 Task: Add Alba Botanica Sheer Mineral Face Fragrance Free Sunscreen Lotion SPF50 to the cart.
Action: Mouse moved to (292, 141)
Screenshot: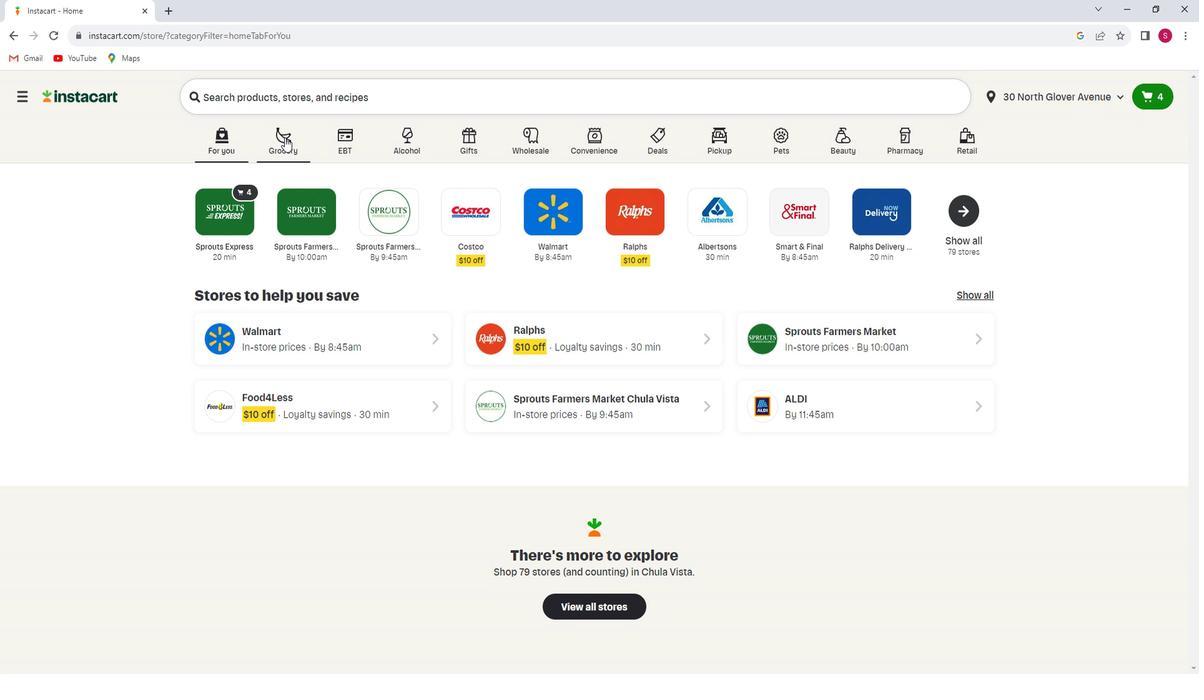 
Action: Mouse pressed left at (292, 141)
Screenshot: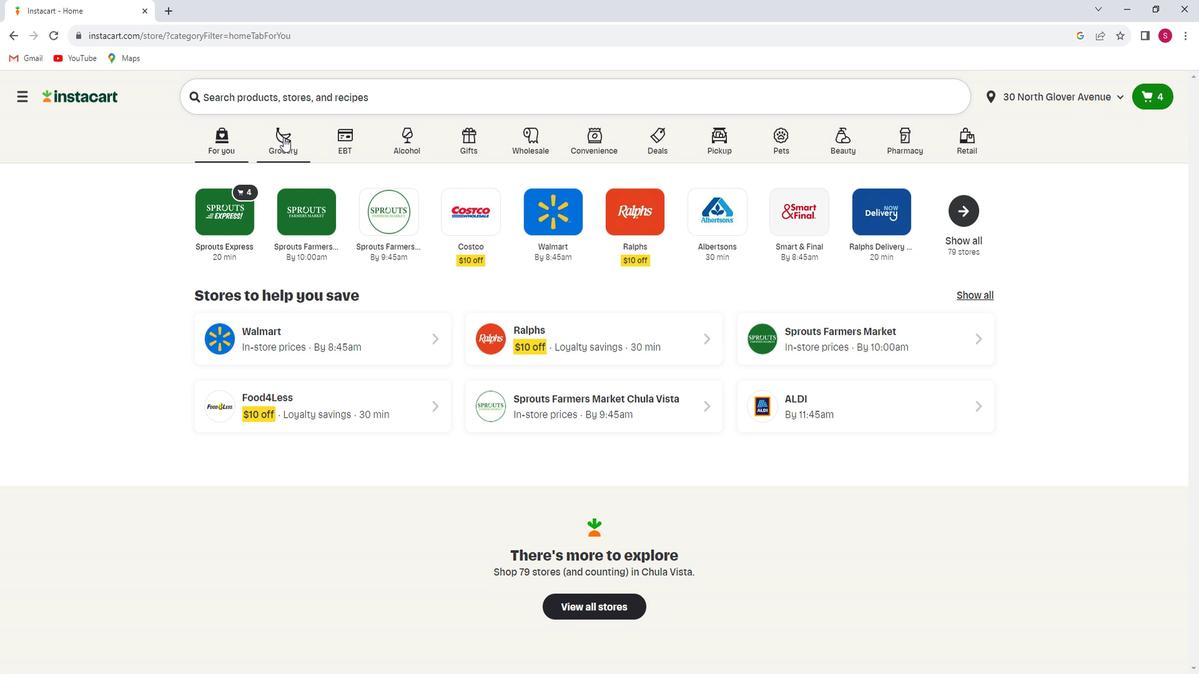 
Action: Mouse moved to (304, 361)
Screenshot: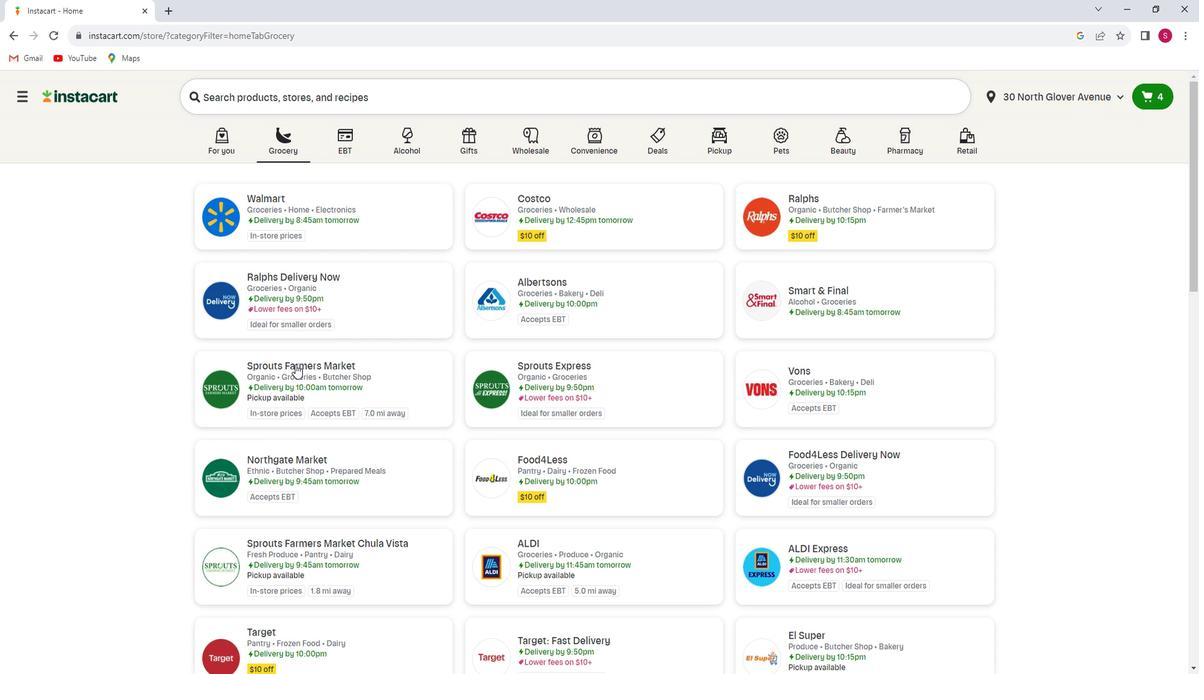 
Action: Mouse pressed left at (304, 361)
Screenshot: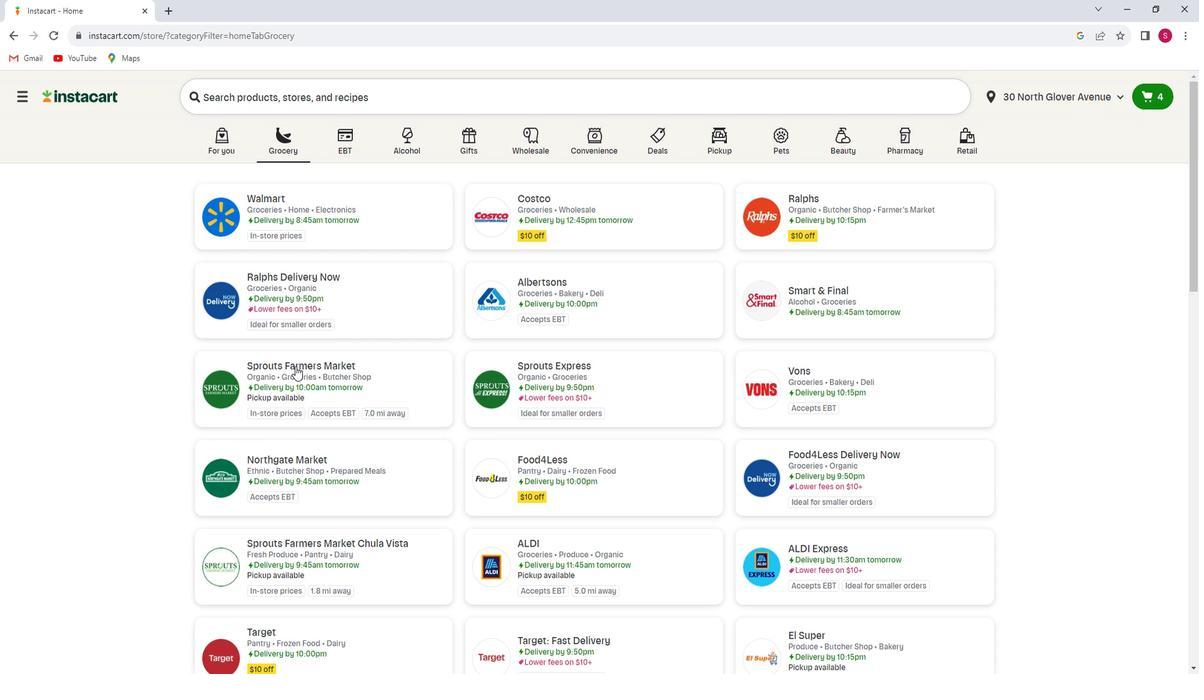 
Action: Mouse moved to (68, 404)
Screenshot: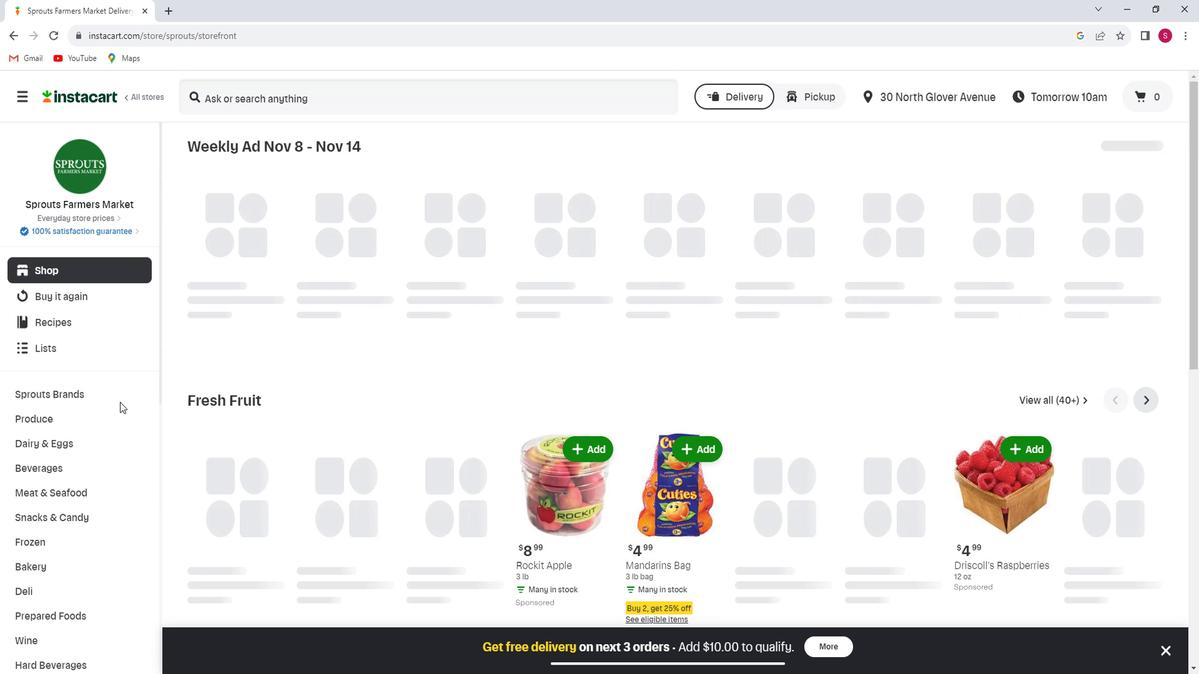 
Action: Mouse scrolled (68, 403) with delta (0, 0)
Screenshot: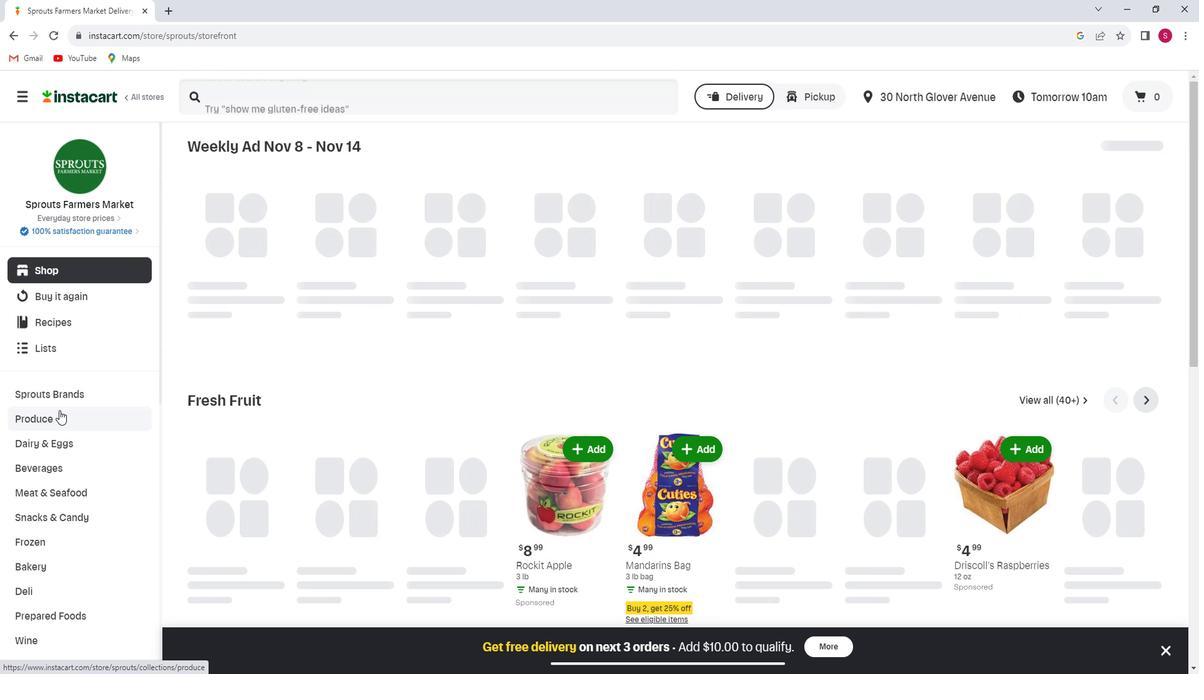 
Action: Mouse scrolled (68, 403) with delta (0, 0)
Screenshot: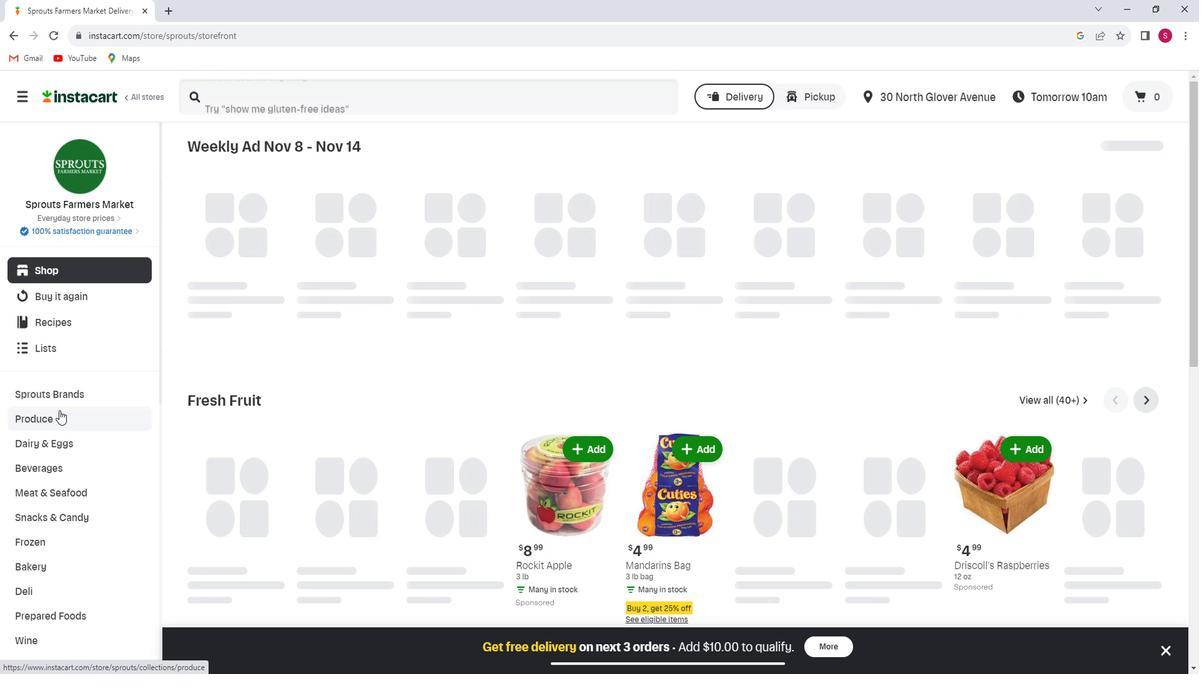 
Action: Mouse scrolled (68, 403) with delta (0, 0)
Screenshot: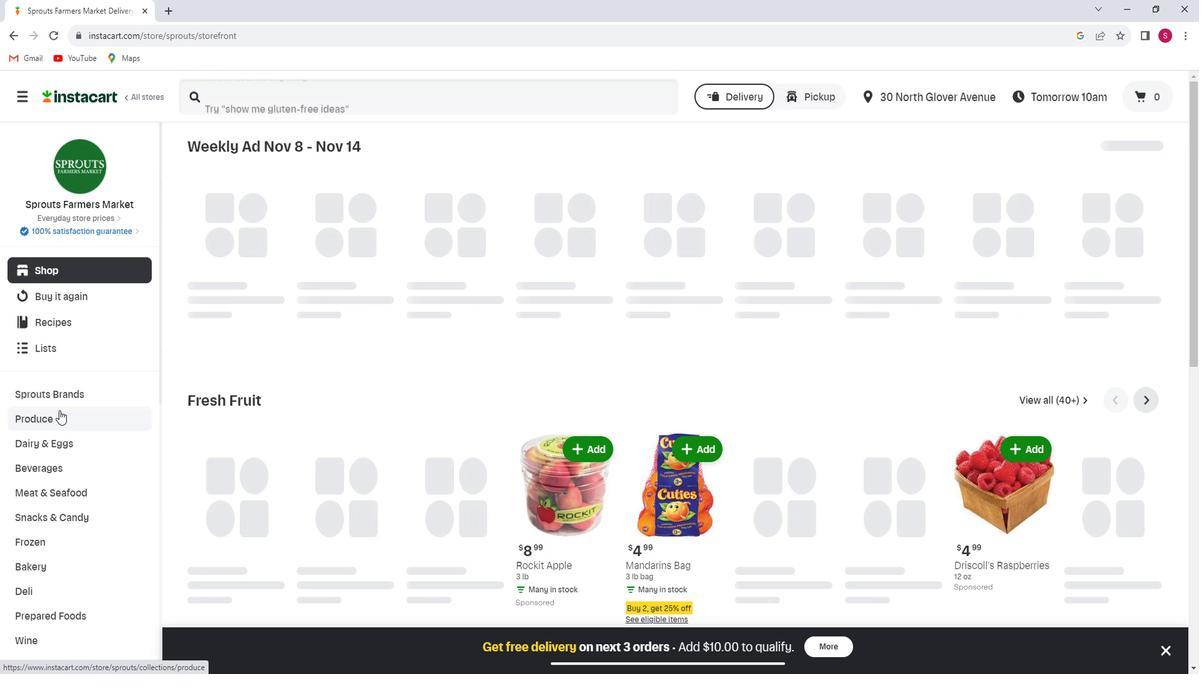
Action: Mouse scrolled (68, 403) with delta (0, 0)
Screenshot: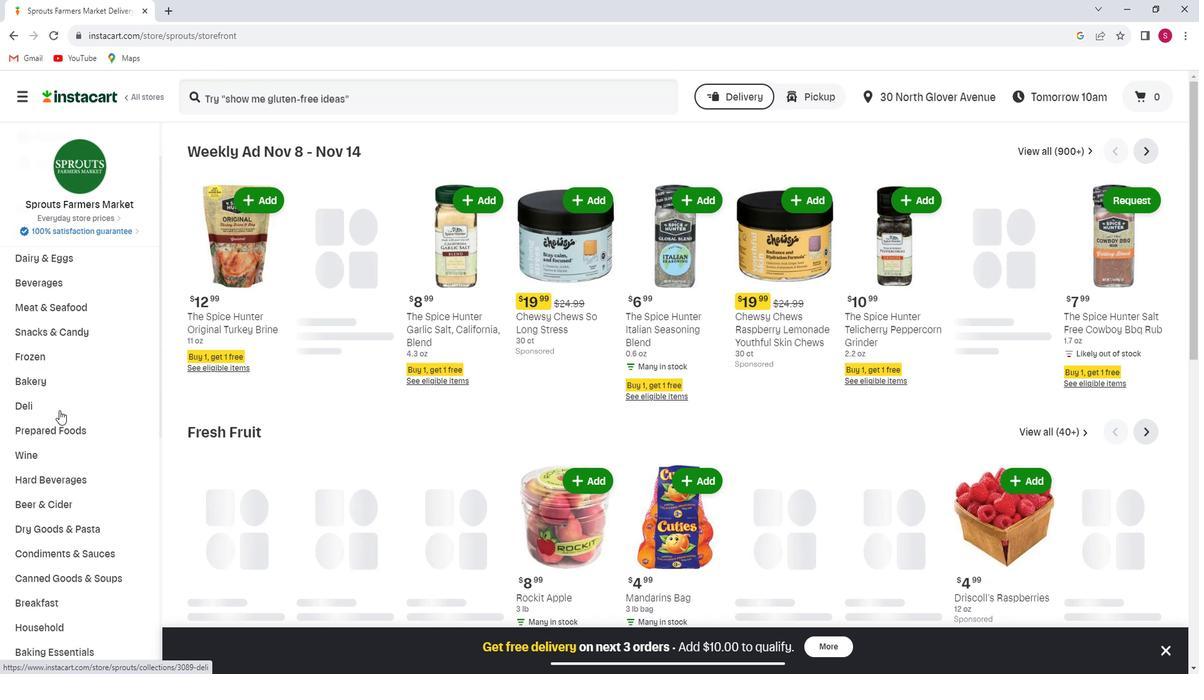 
Action: Mouse scrolled (68, 403) with delta (0, 0)
Screenshot: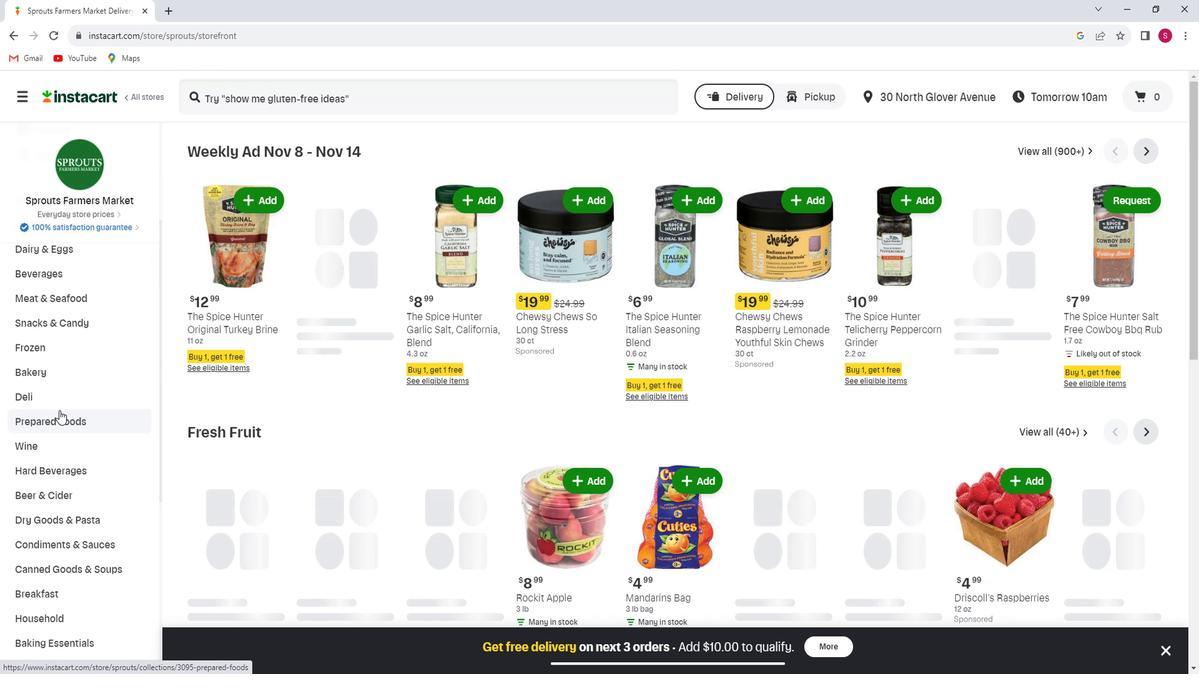 
Action: Mouse scrolled (68, 403) with delta (0, 0)
Screenshot: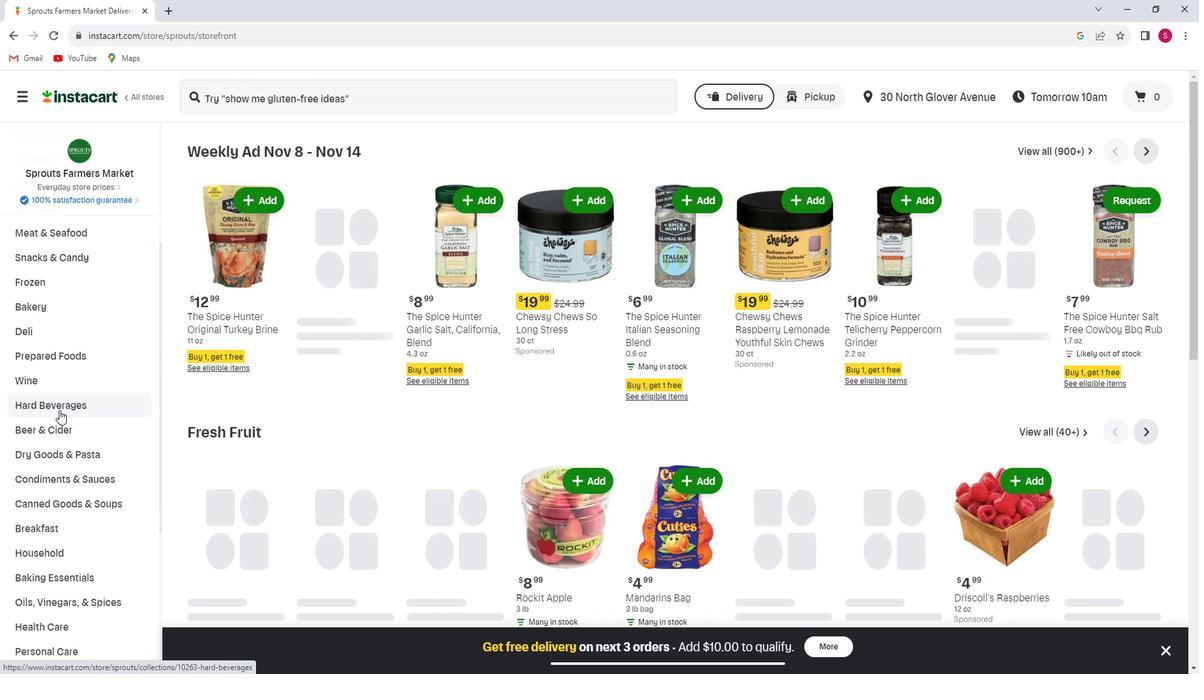 
Action: Mouse scrolled (68, 403) with delta (0, 0)
Screenshot: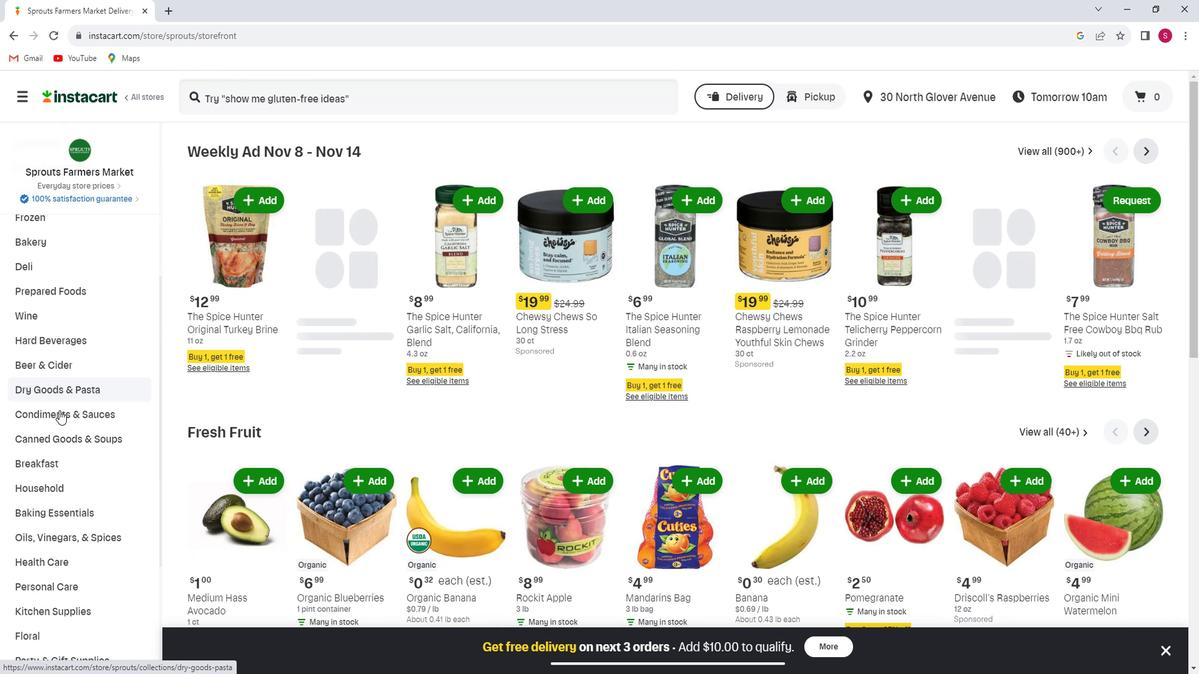 
Action: Mouse scrolled (68, 403) with delta (0, 0)
Screenshot: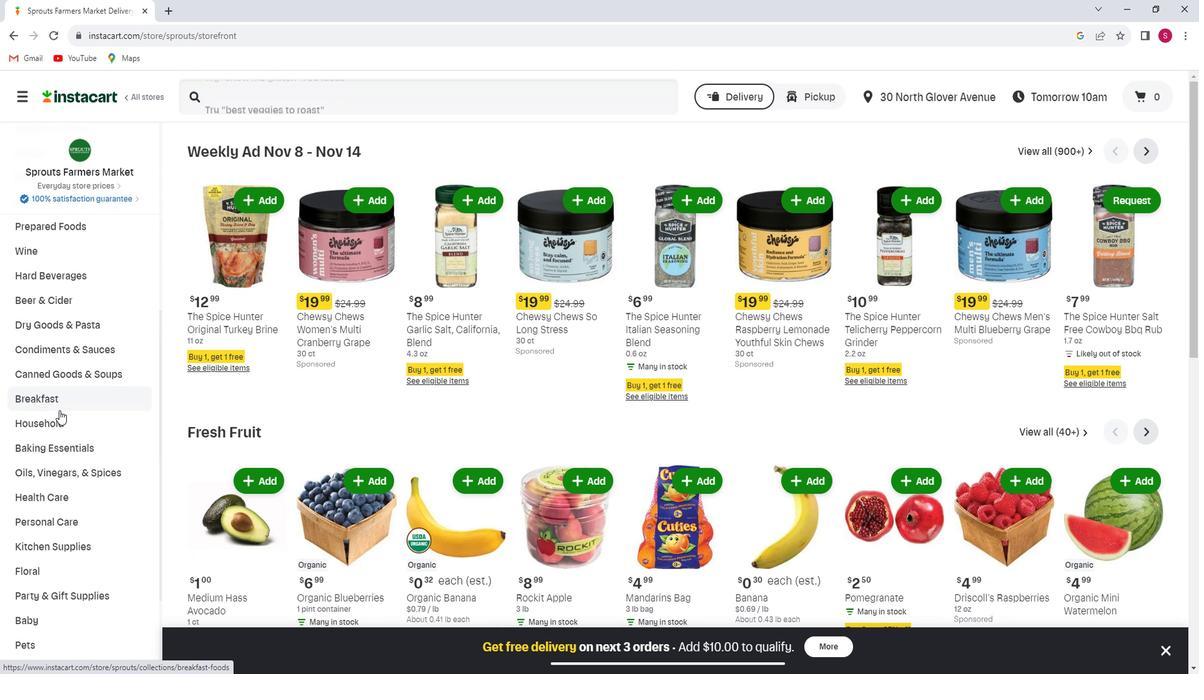 
Action: Mouse moved to (65, 455)
Screenshot: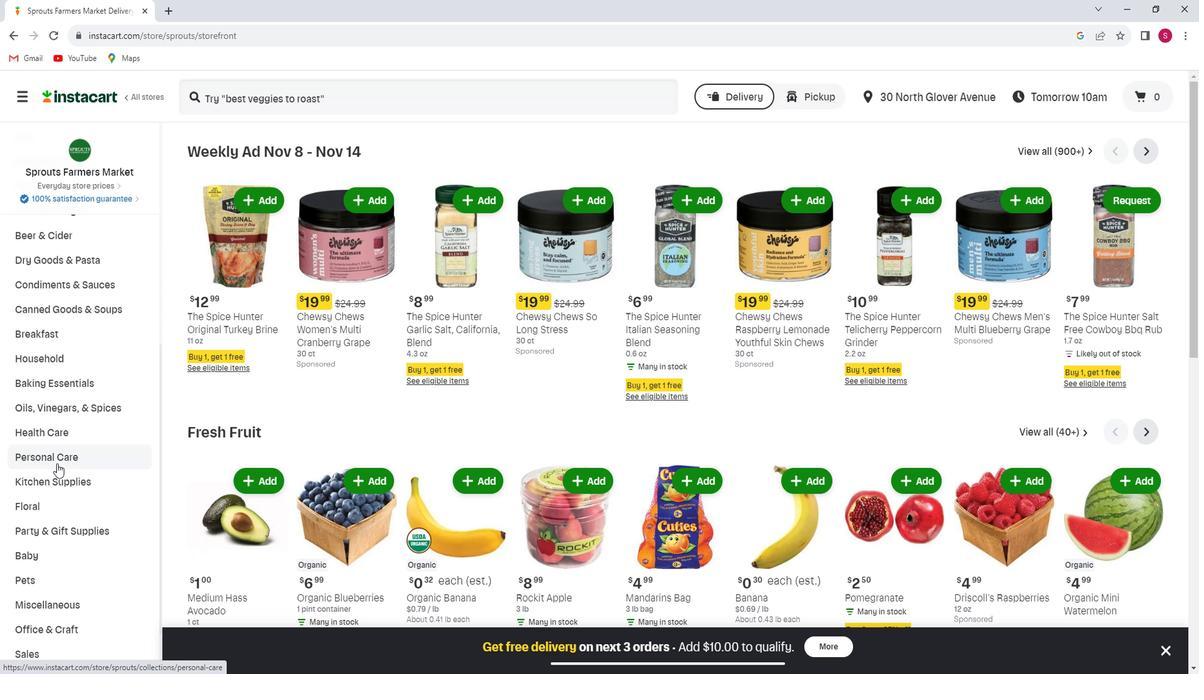 
Action: Mouse pressed left at (65, 455)
Screenshot: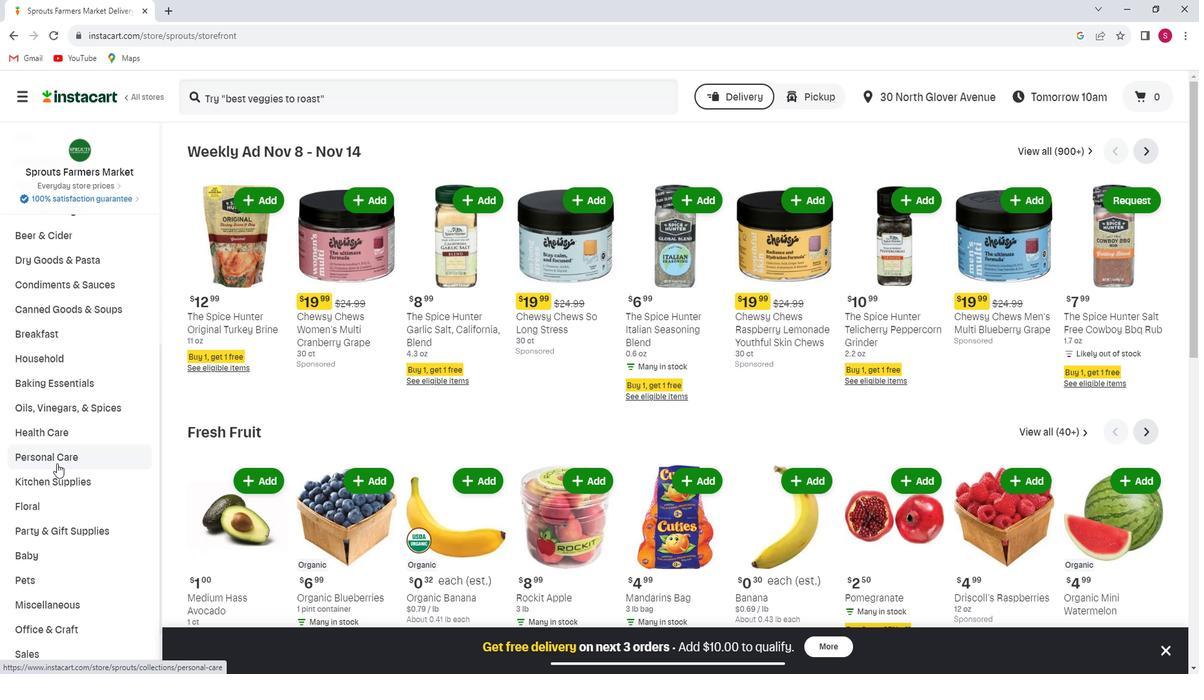 
Action: Mouse moved to (938, 186)
Screenshot: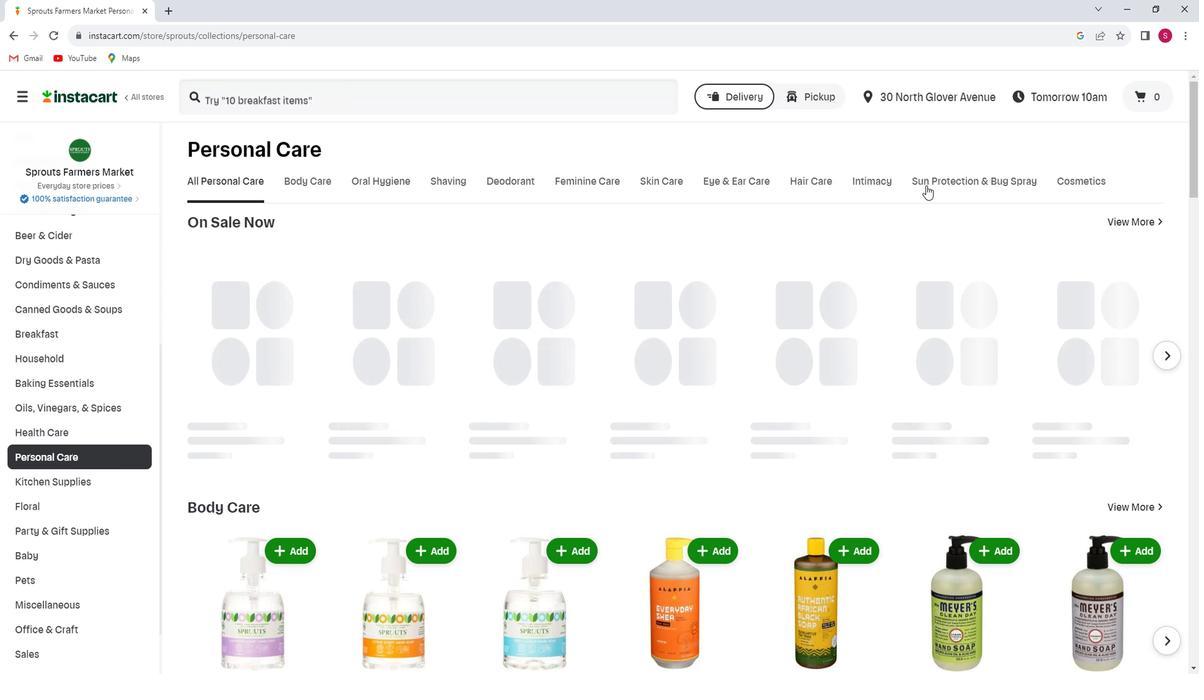 
Action: Mouse pressed left at (938, 186)
Screenshot: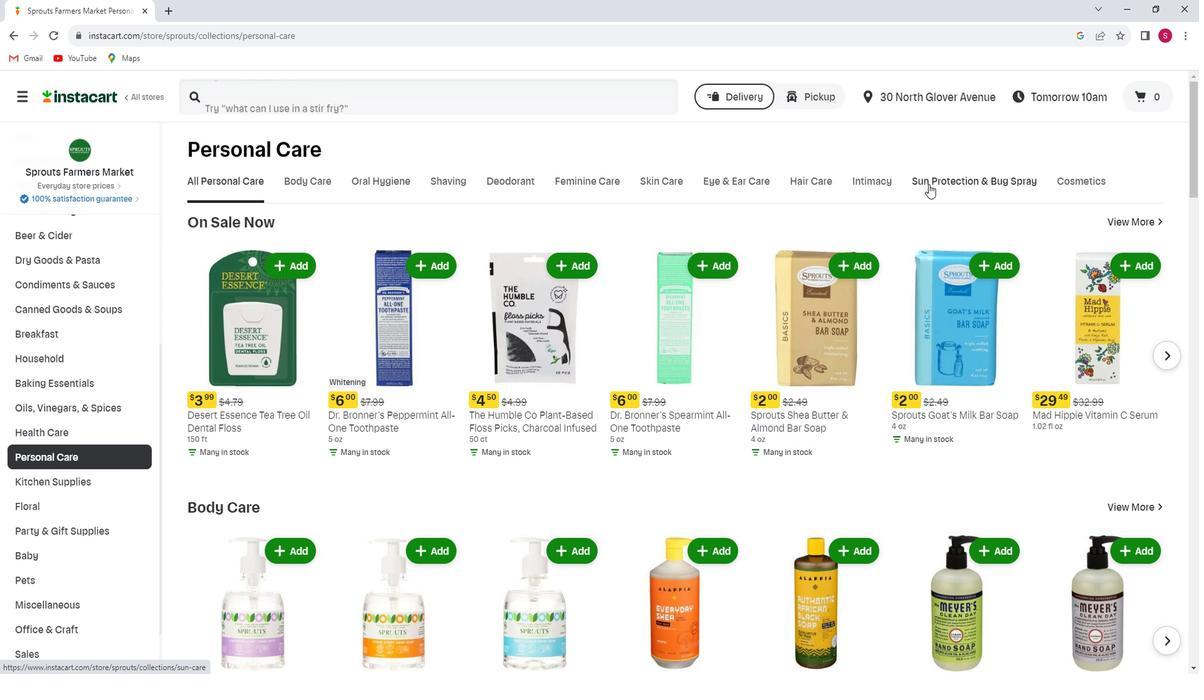 
Action: Mouse moved to (361, 99)
Screenshot: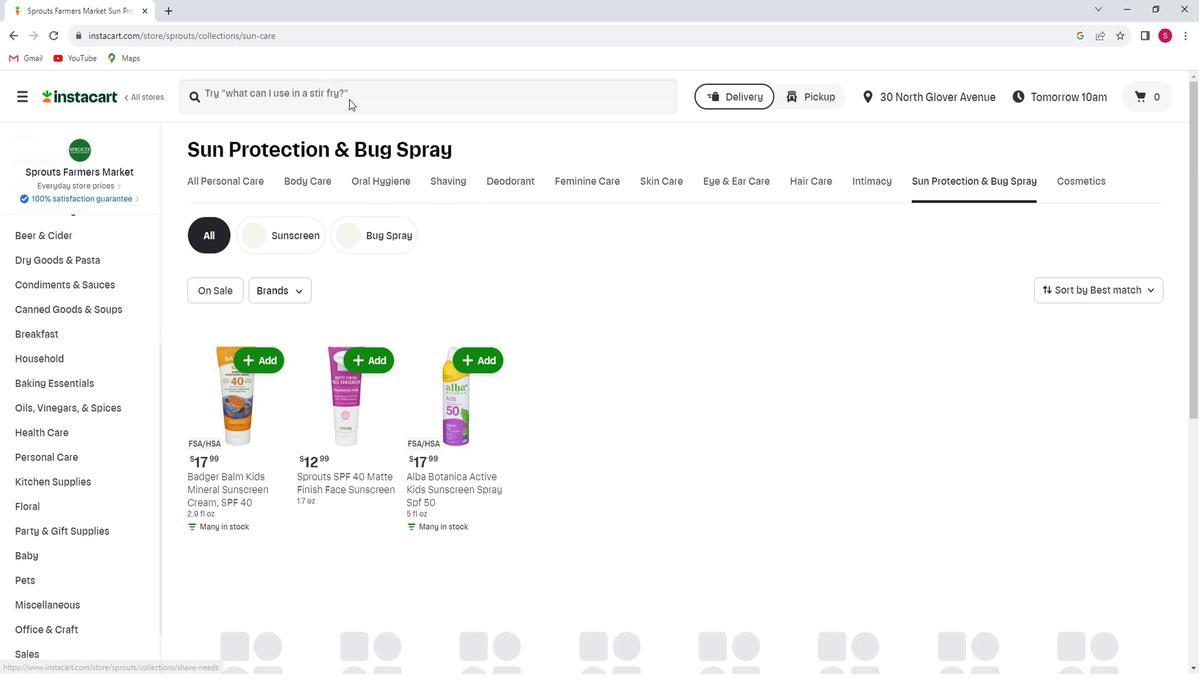 
Action: Mouse pressed left at (361, 99)
Screenshot: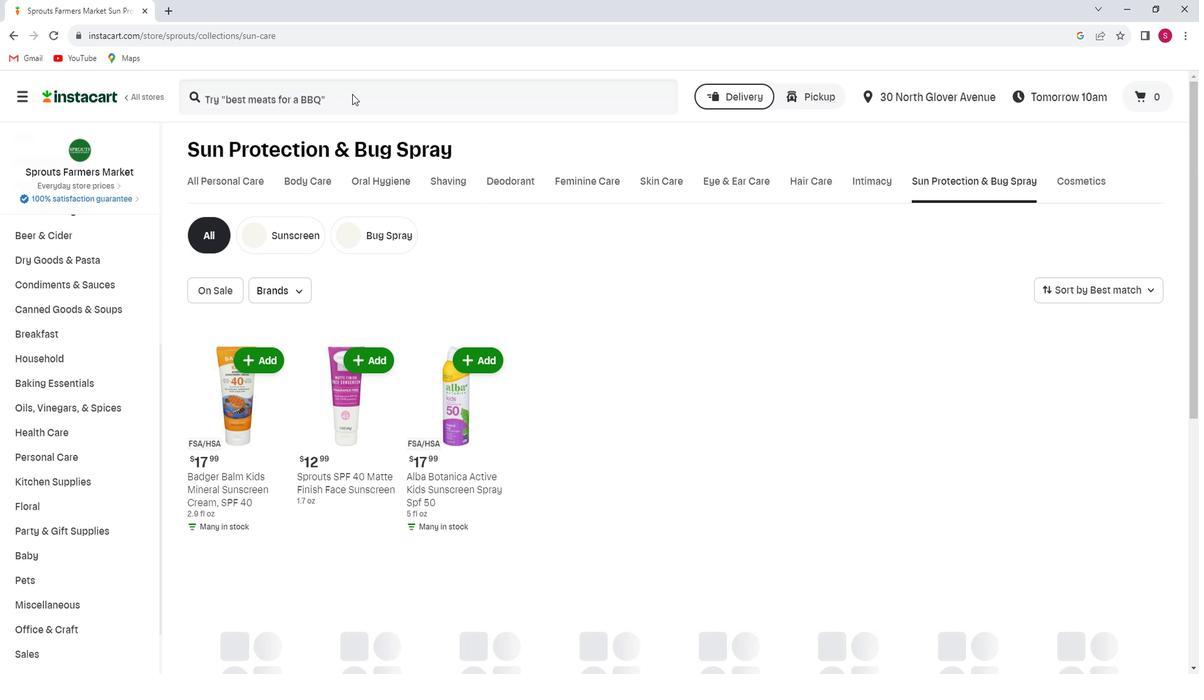
Action: Key pressed <Key.shift>Alba<Key.space><Key.shift>Botanica<Key.space><Key.shift>Sheer<Key.space><Key.shift>Mineral<Key.space><Key.shift>Face<Key.space><Key.shift><Key.shift><Key.shift><Key.shift><Key.shift><Key.shift>Fragrance<Key.space><Key.shift>Free<Key.space><Key.shift>Sunscreen<Key.space><Key.shift>Lotion<Key.space><Key.shift>S<Key.shift>PF50<Key.enter>
Screenshot: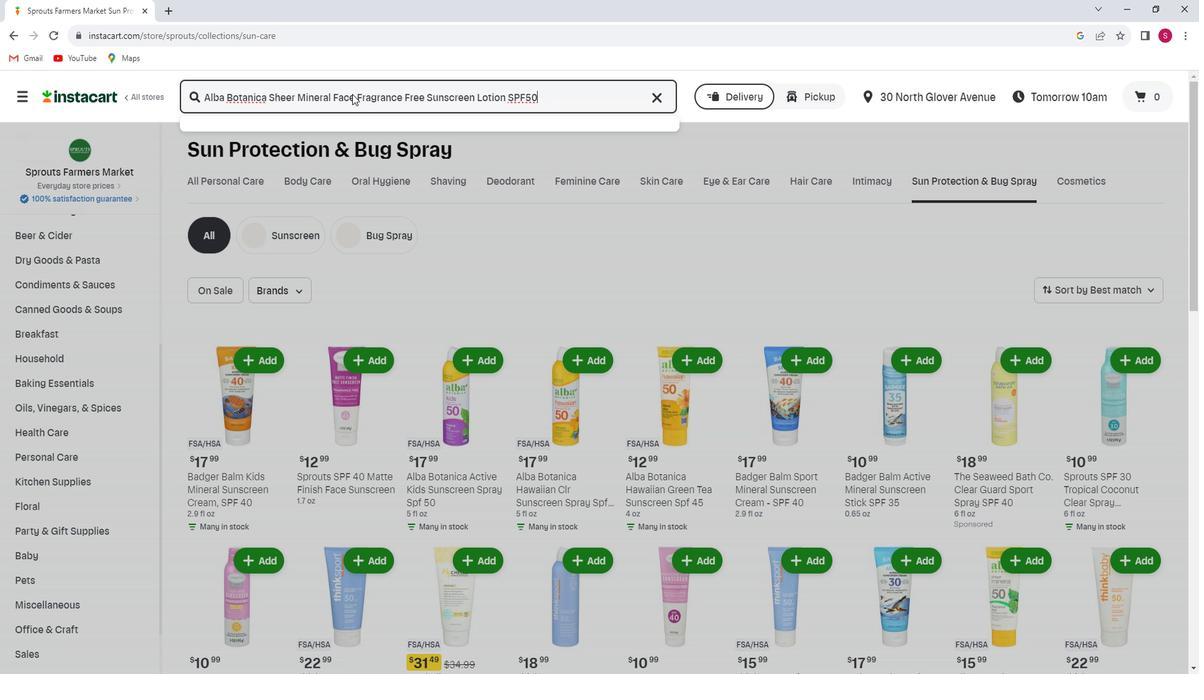 
Action: Mouse moved to (352, 204)
Screenshot: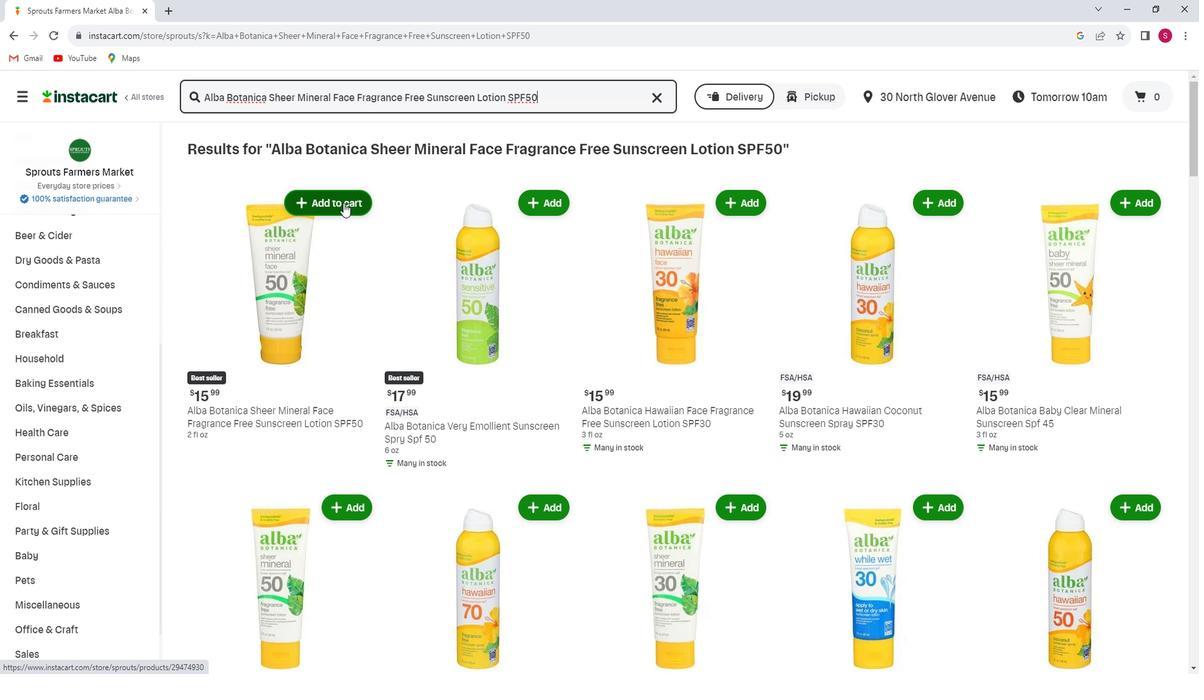 
Action: Mouse pressed left at (352, 204)
Screenshot: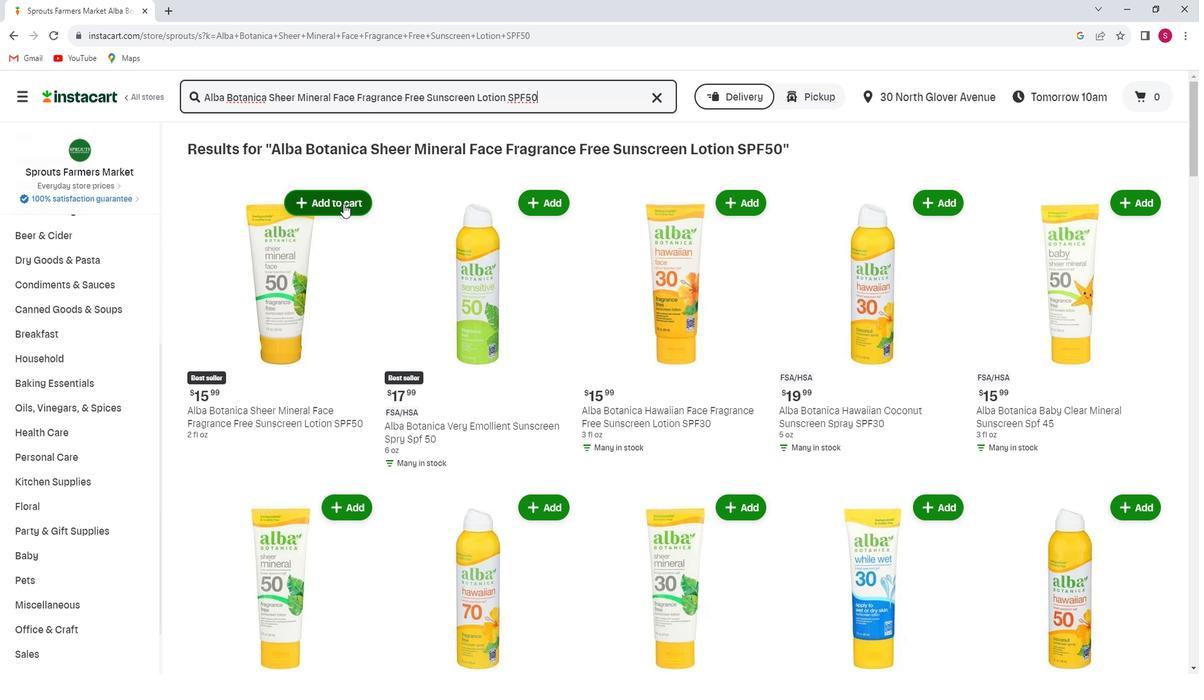 
Action: Mouse moved to (371, 373)
Screenshot: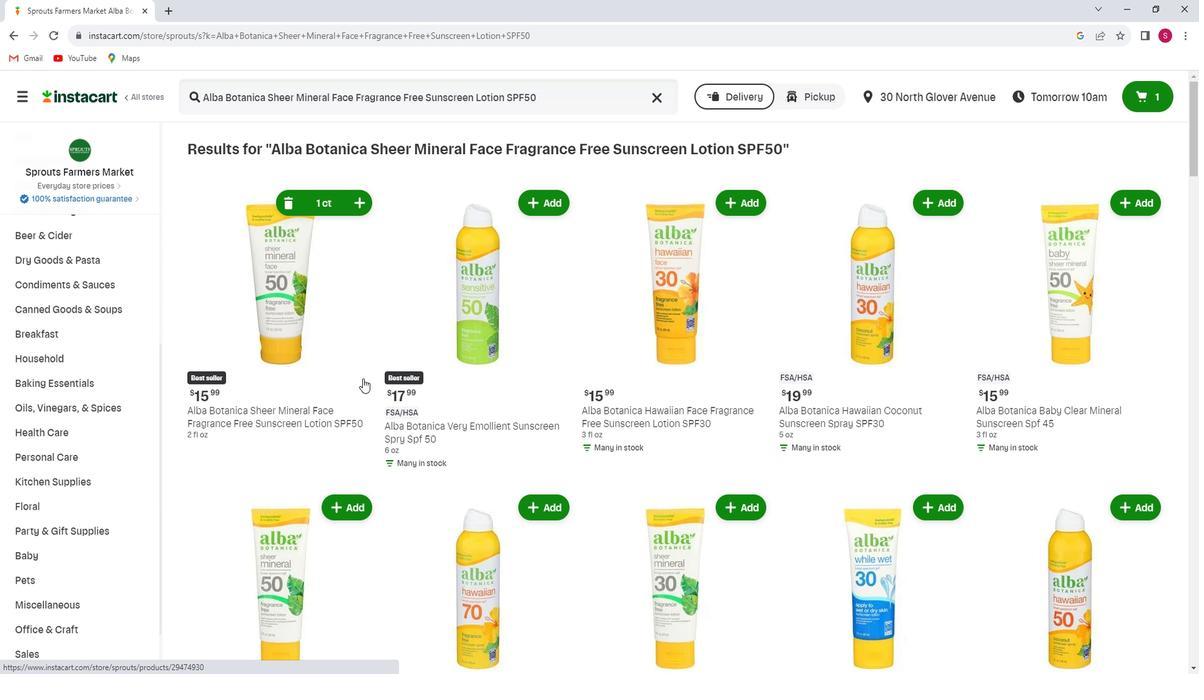 
